 Task: Add Dietz & Watson Homestyle Turkey Breast to the cart.
Action: Mouse moved to (20, 103)
Screenshot: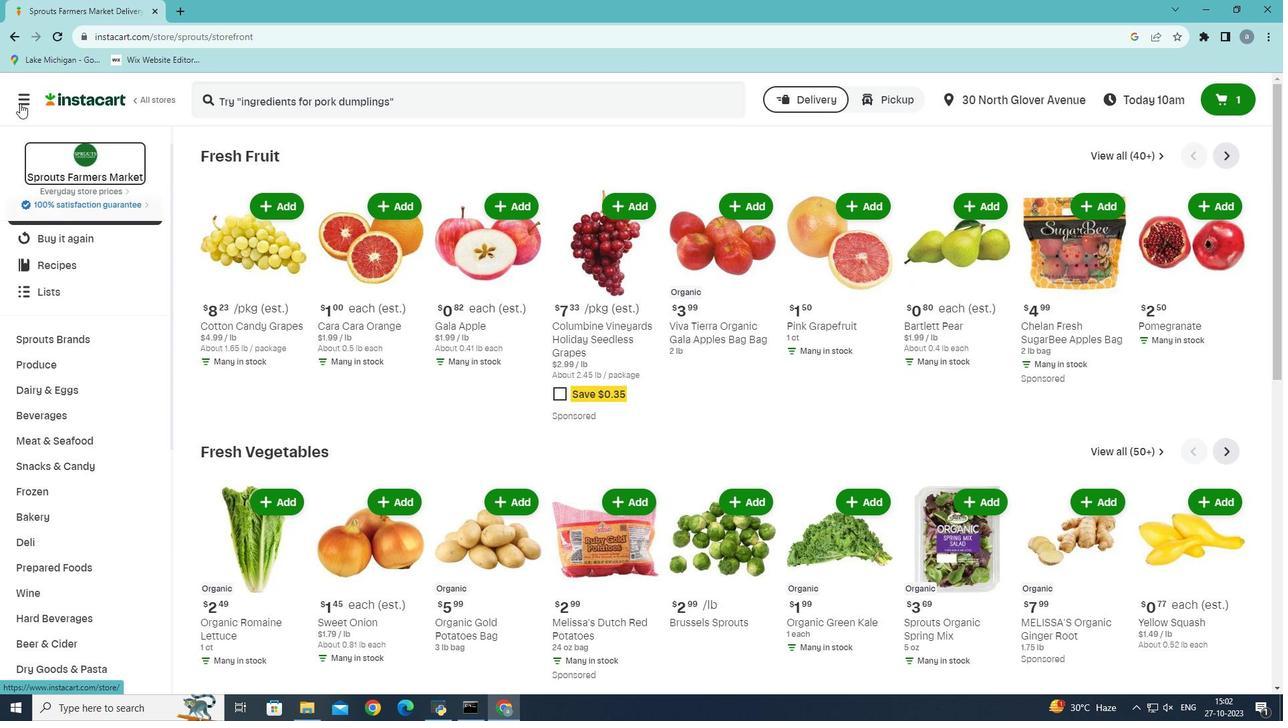 
Action: Mouse pressed left at (20, 103)
Screenshot: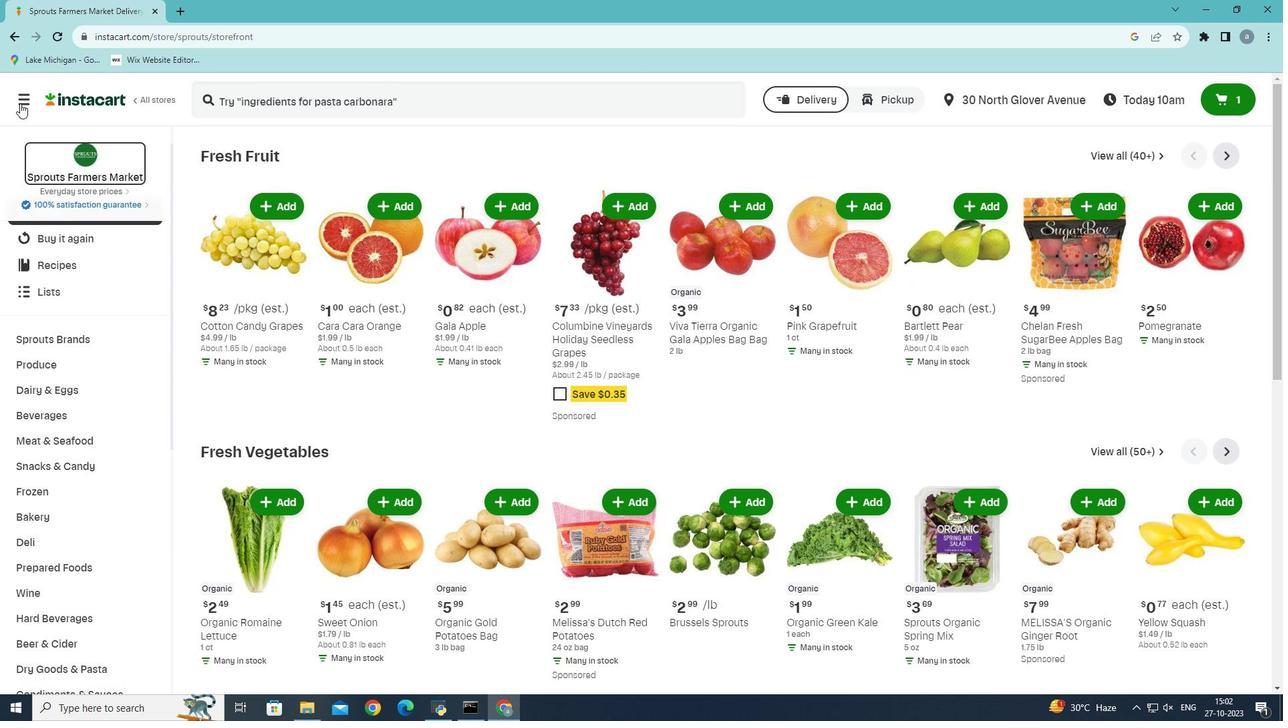 
Action: Mouse moved to (101, 387)
Screenshot: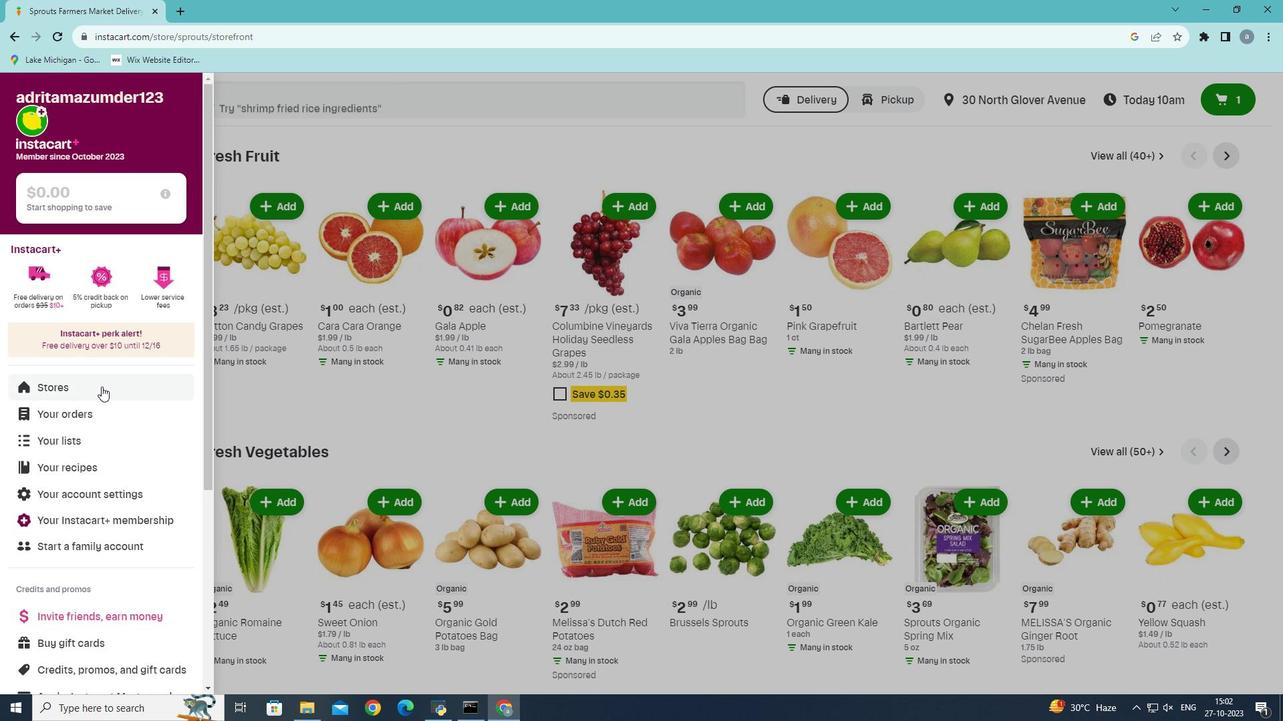 
Action: Mouse pressed left at (101, 387)
Screenshot: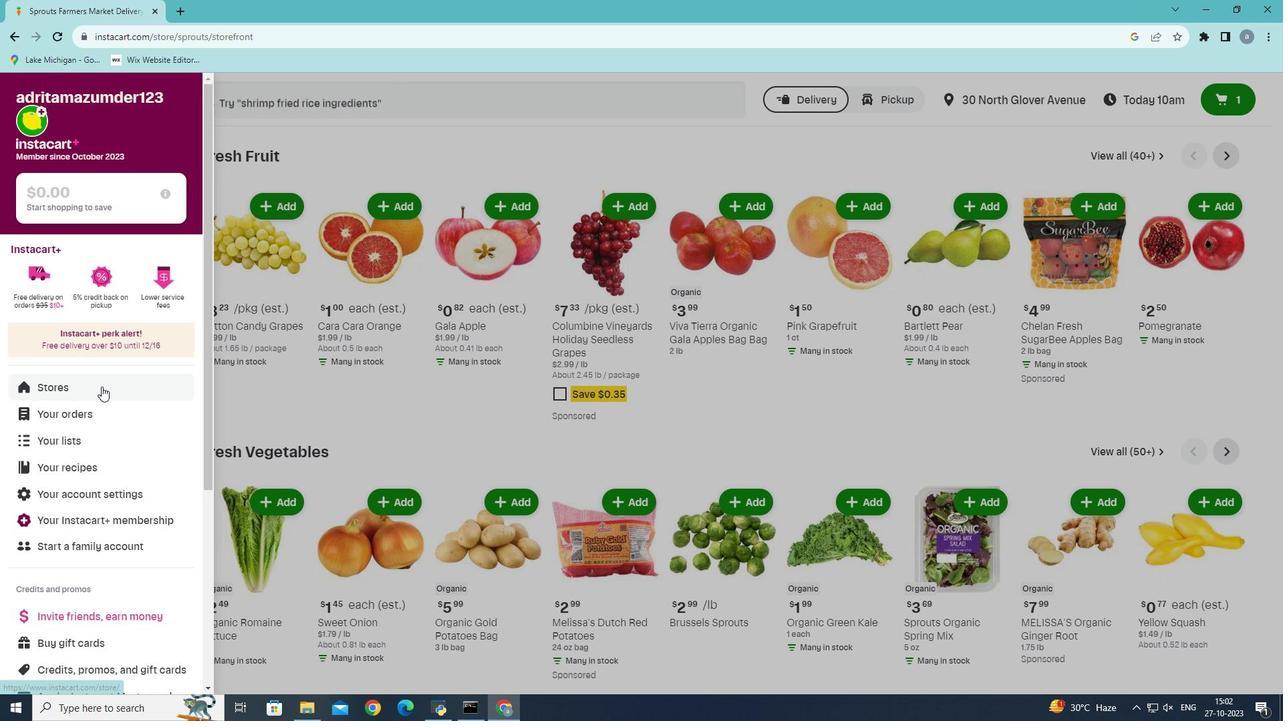 
Action: Mouse moved to (310, 151)
Screenshot: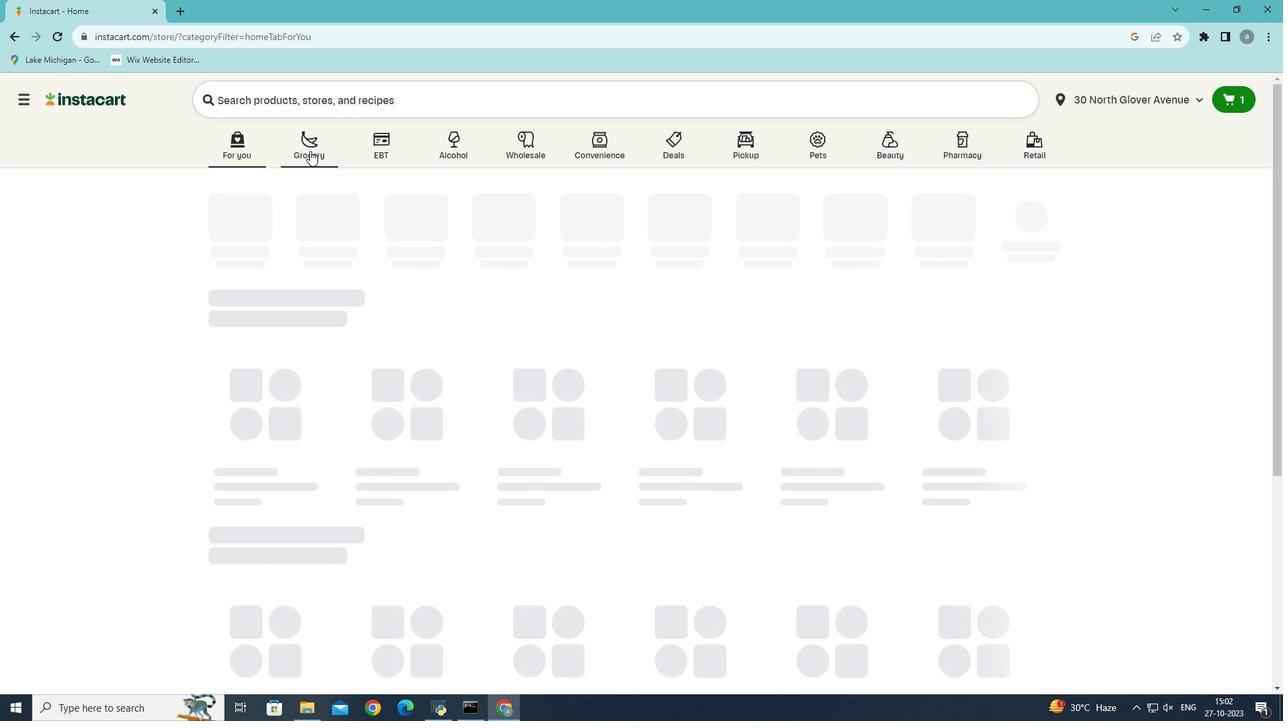 
Action: Mouse pressed left at (310, 151)
Screenshot: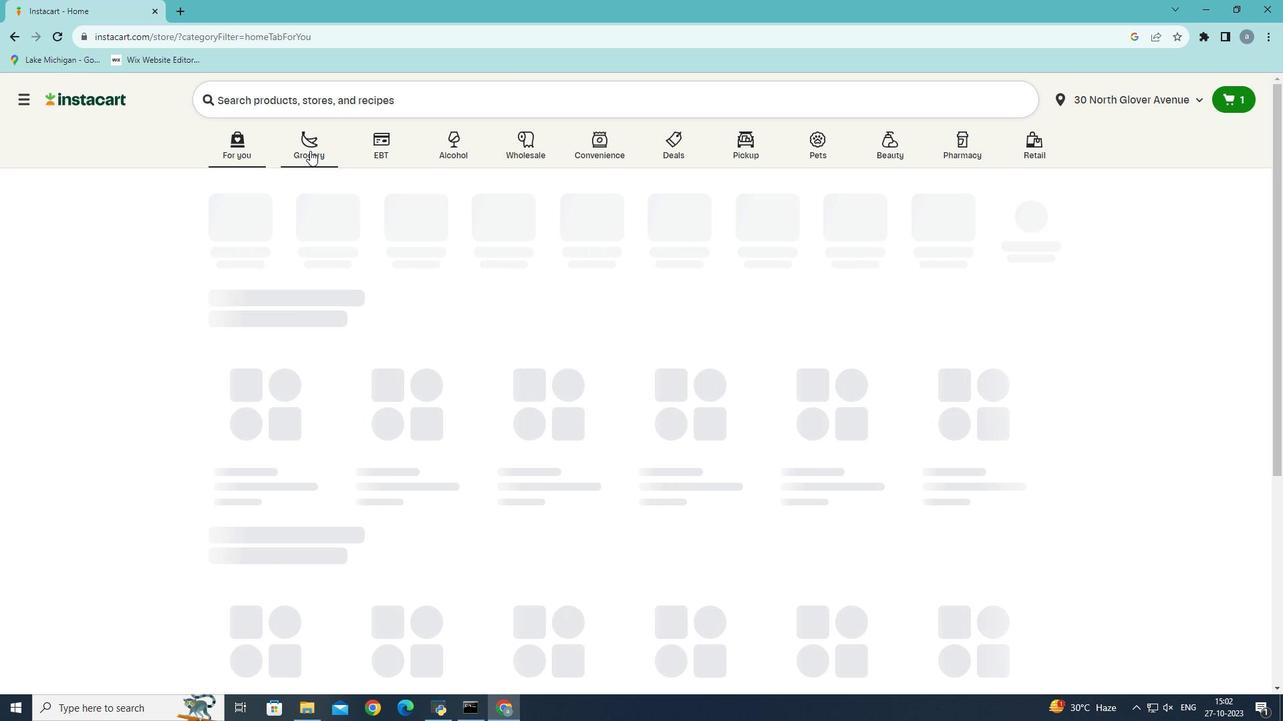 
Action: Mouse moved to (333, 401)
Screenshot: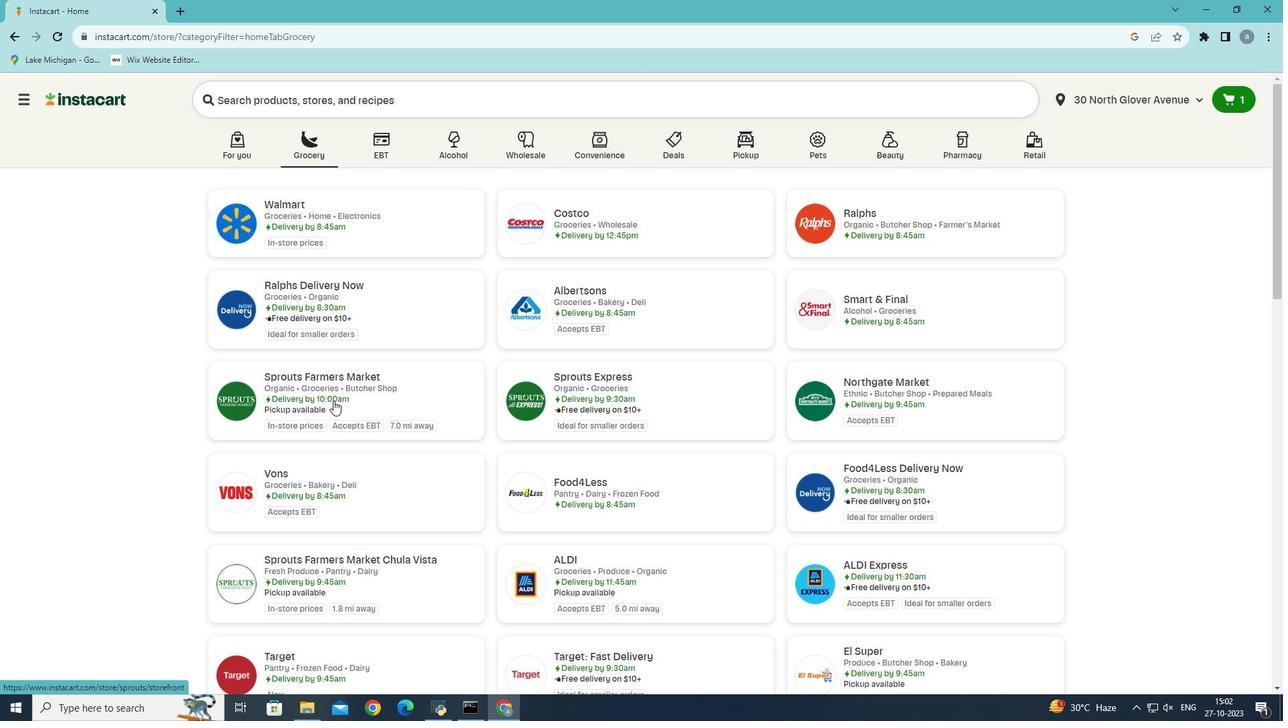 
Action: Mouse pressed left at (333, 401)
Screenshot: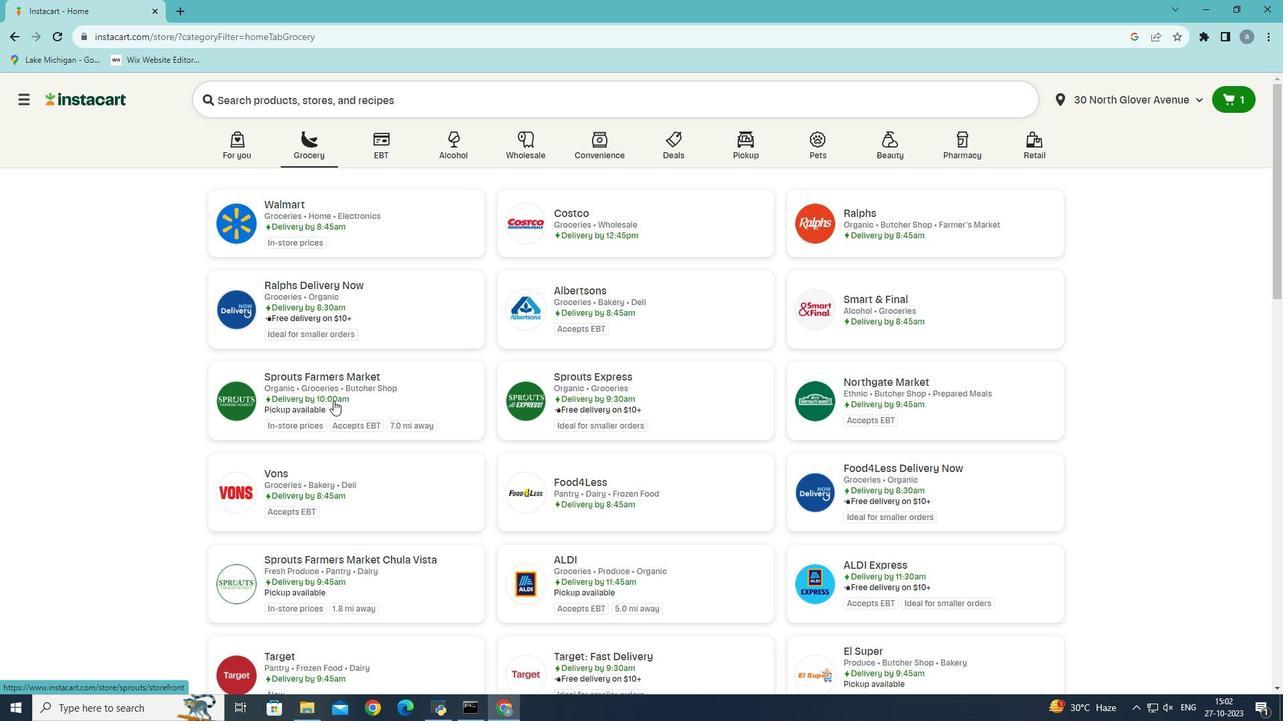 
Action: Mouse moved to (29, 505)
Screenshot: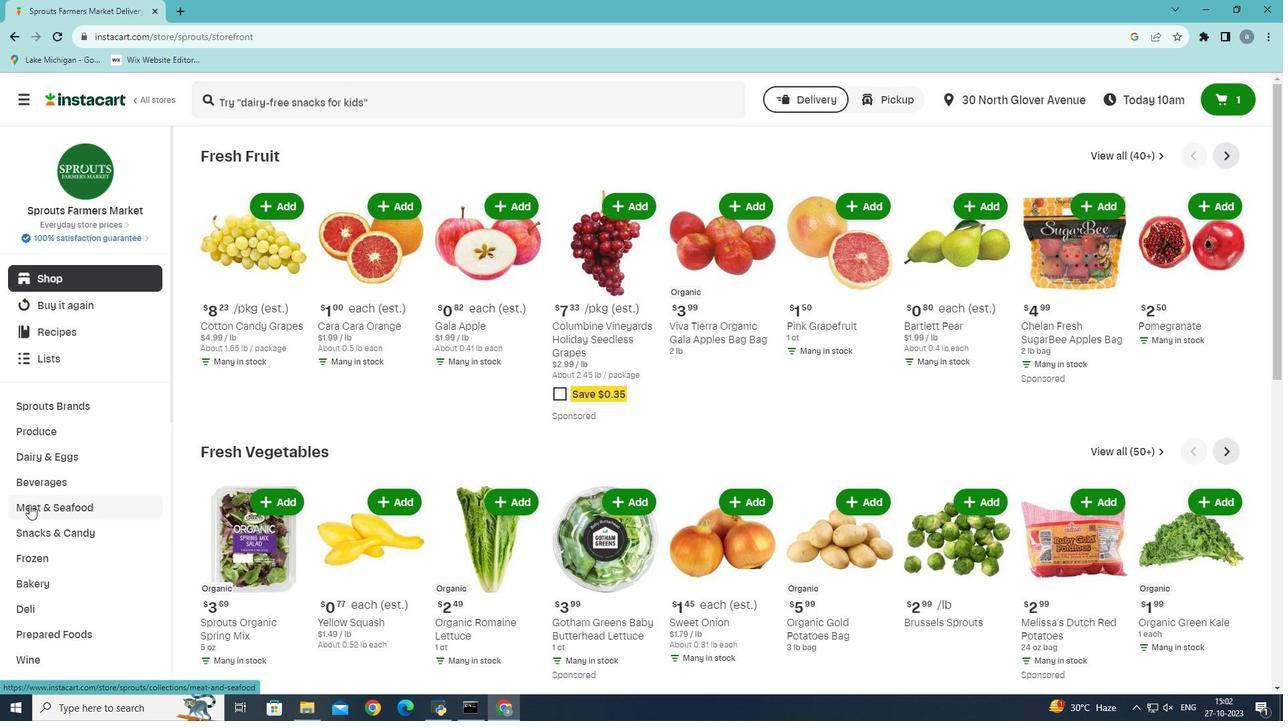 
Action: Mouse pressed left at (29, 505)
Screenshot: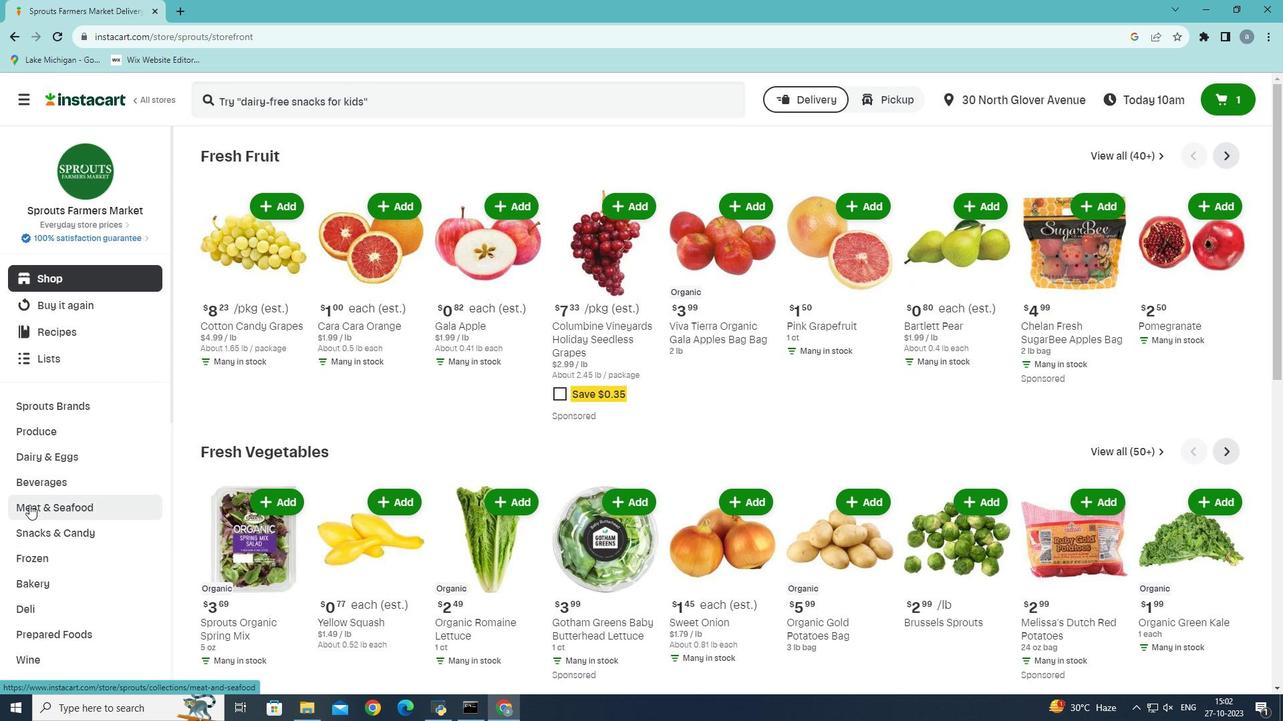 
Action: Mouse moved to (483, 191)
Screenshot: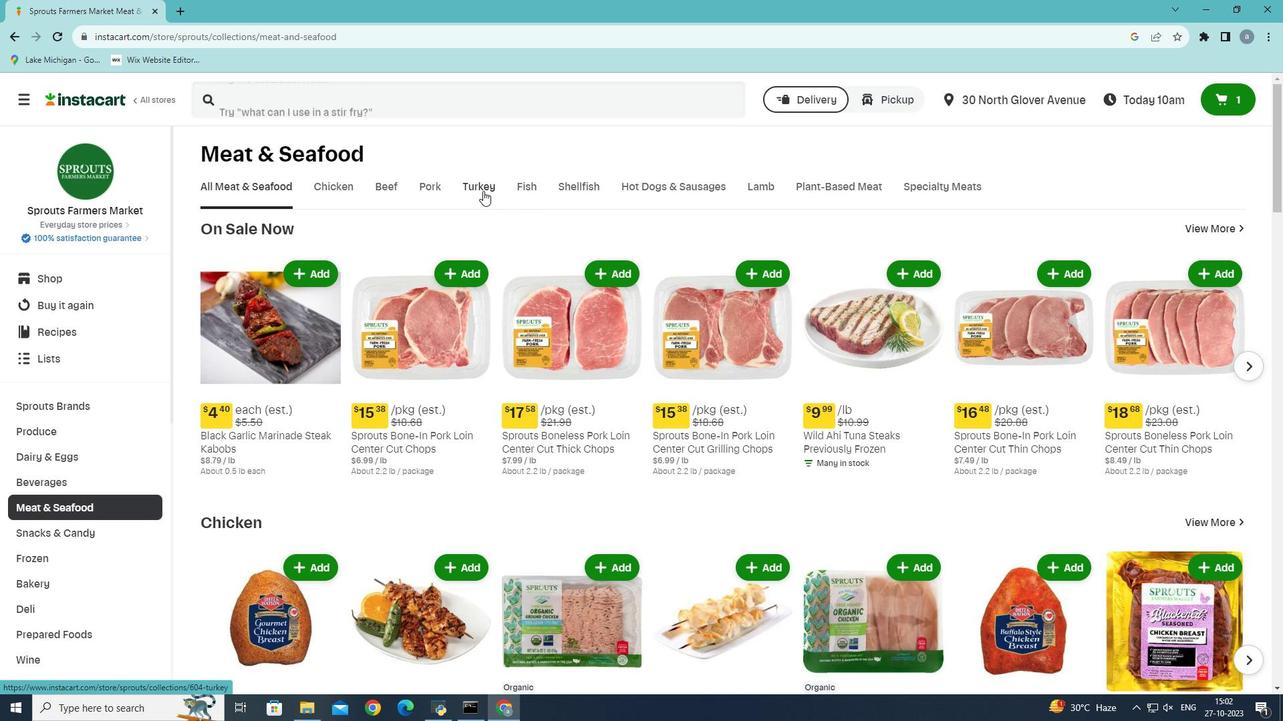 
Action: Mouse pressed left at (483, 191)
Screenshot: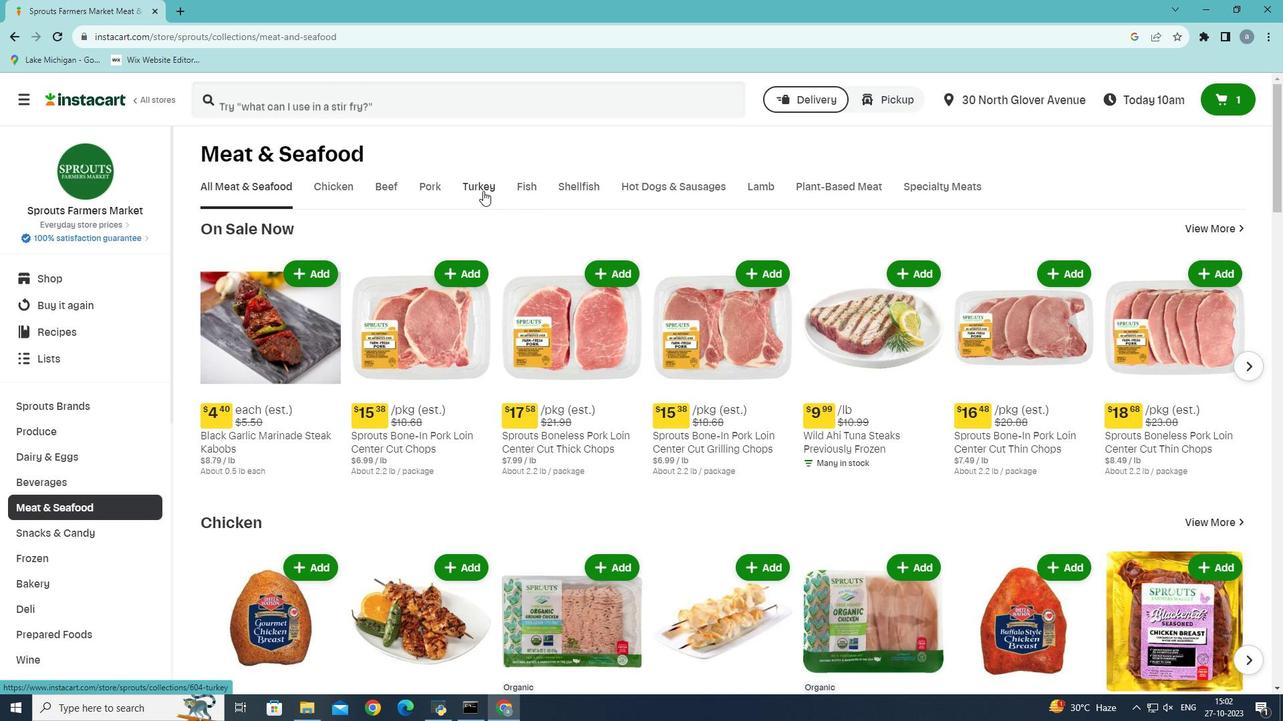 
Action: Mouse moved to (288, 101)
Screenshot: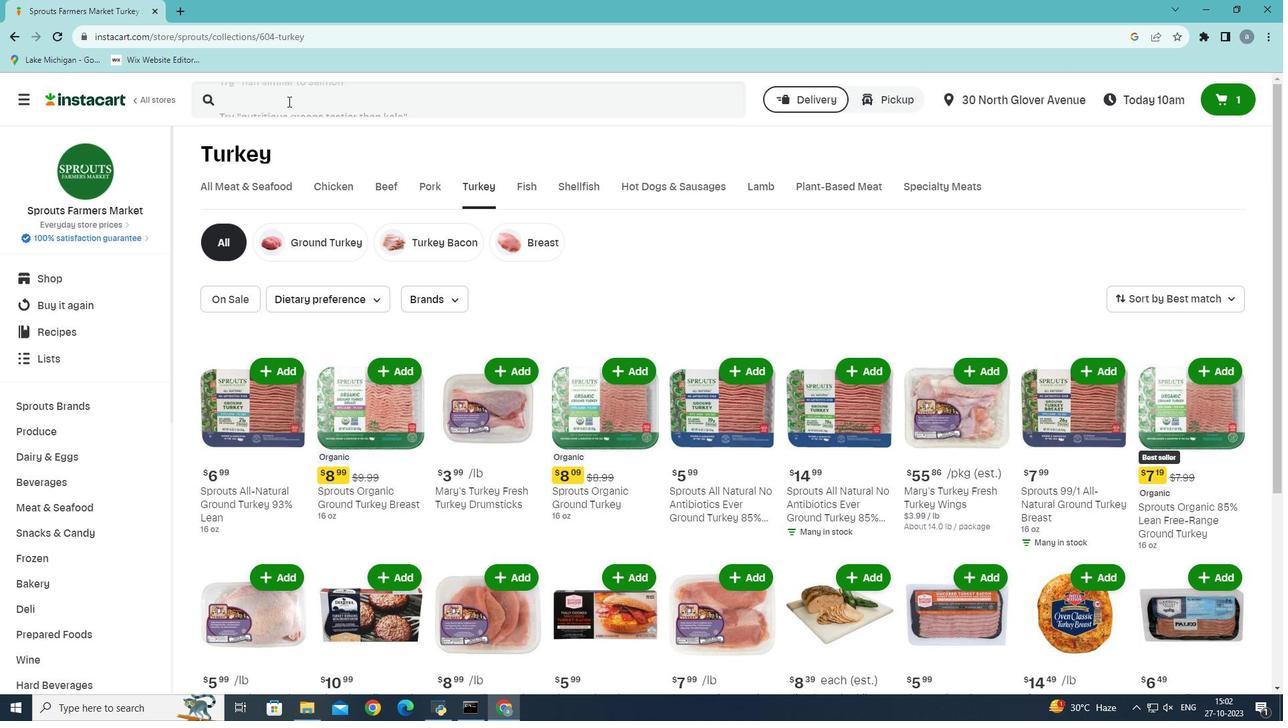 
Action: Mouse pressed left at (288, 101)
Screenshot: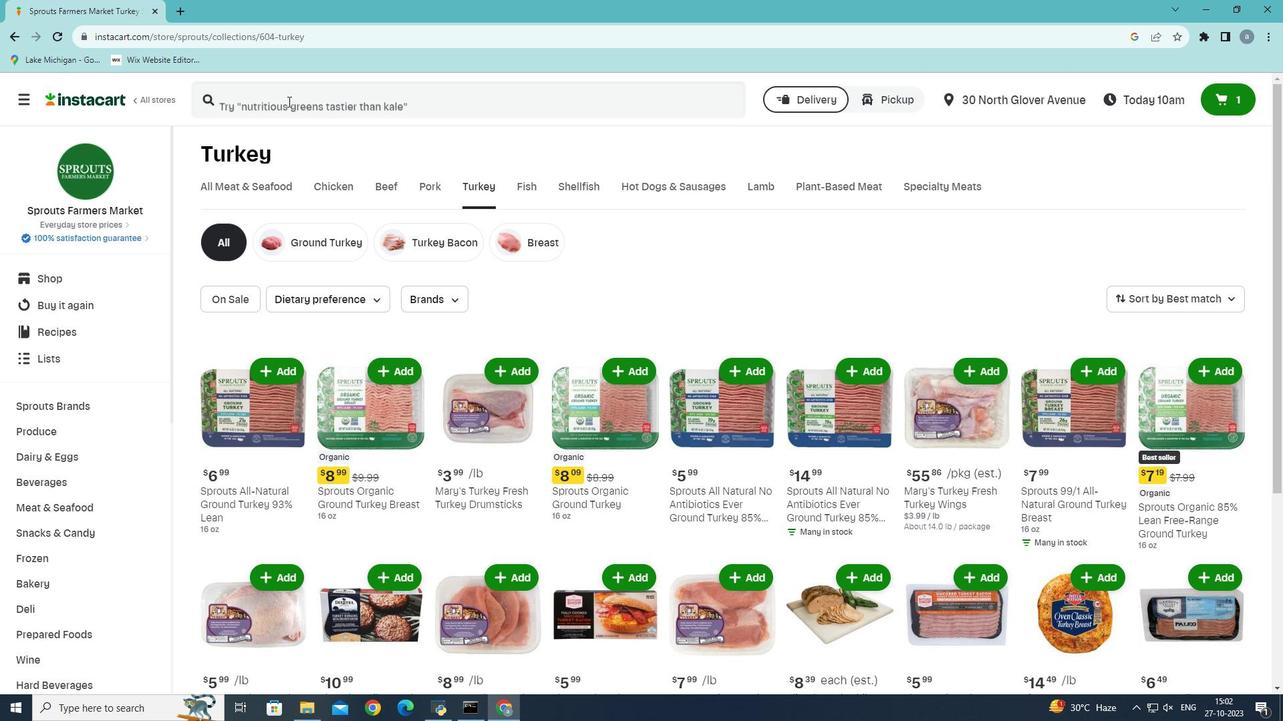 
Action: Key pressed <Key.shift><Key.shift><Key.shift><Key.shift><Key.shift><Key.shift><Key.shift><Key.shift><Key.shift><Key.shift>Dietz<Key.space><Key.shift><Key.shift><Key.shift><Key.shift><Key.shift><Key.shift><Key.shift><Key.shift><Key.shift><Key.shift><Key.shift><Key.shift><Key.shift><Key.shift><Key.shift><Key.shift><Key.shift><Key.shift><Key.shift><Key.shift><Key.shift>&<Key.space><Key.shift>Watson<Key.space>homestyle<Key.space>turkey<Key.space>breast<Key.enter>
Screenshot: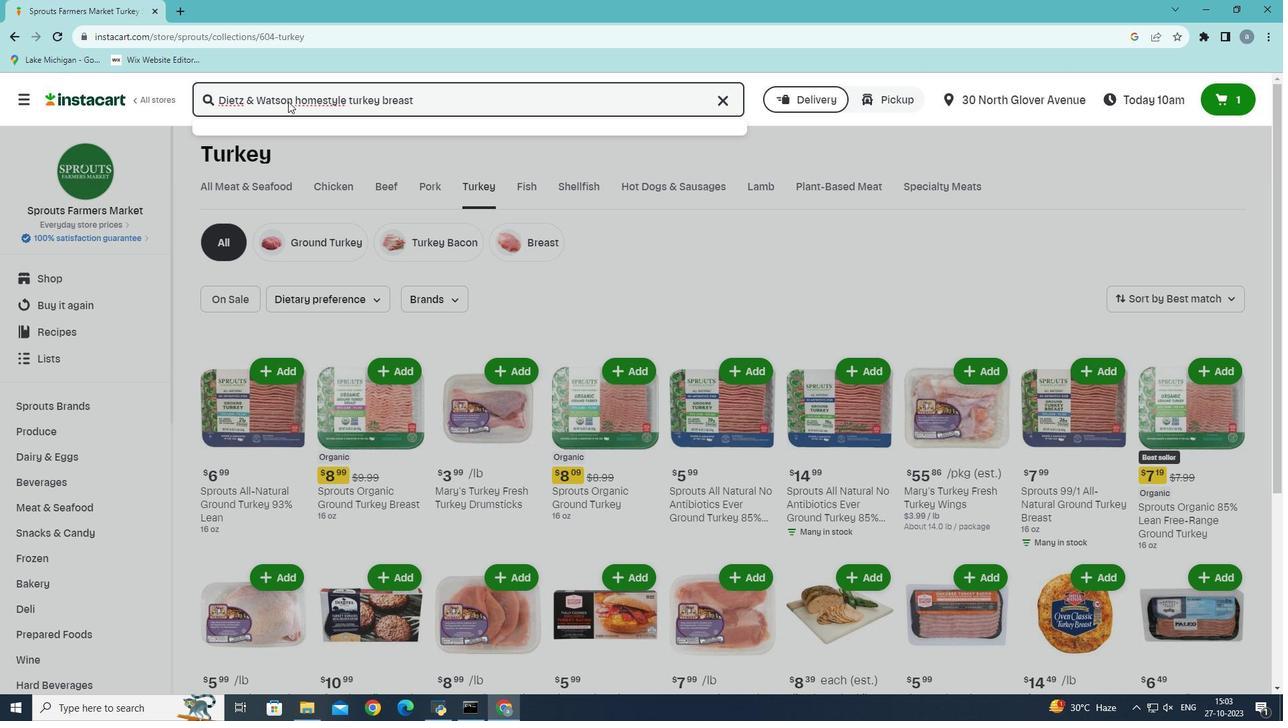 
Action: Mouse moved to (787, 226)
Screenshot: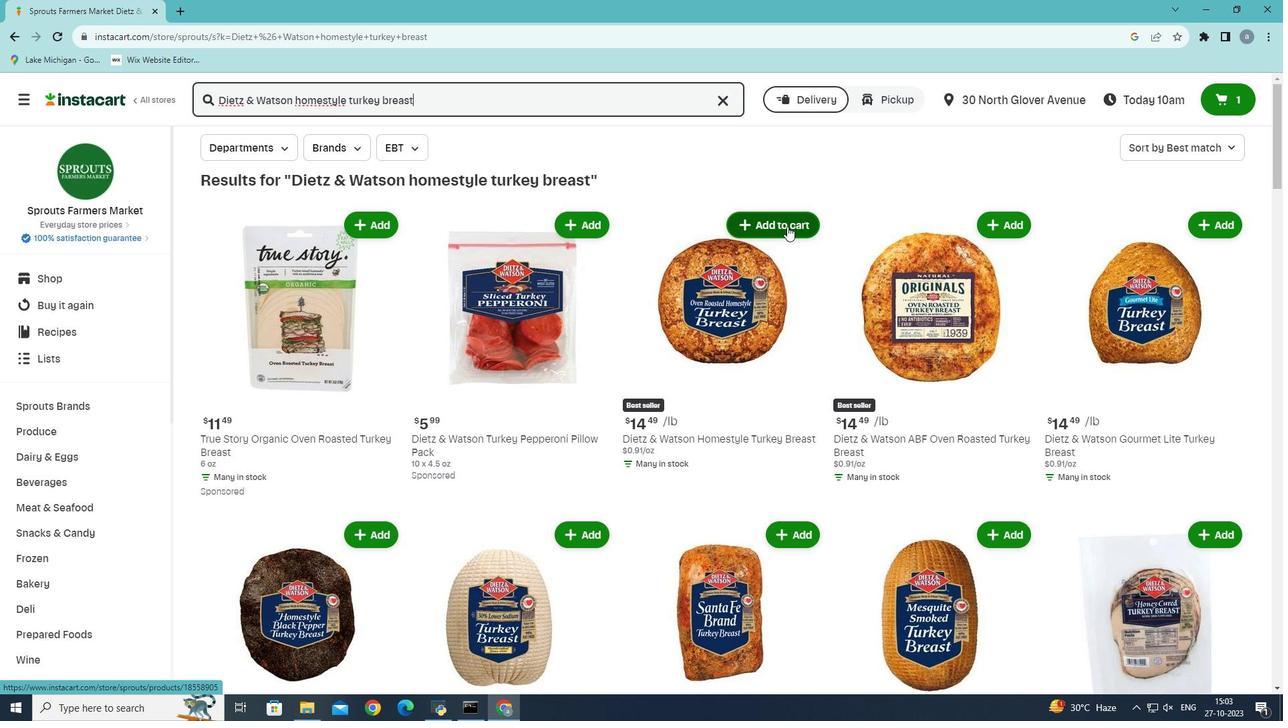 
Action: Mouse pressed left at (787, 226)
Screenshot: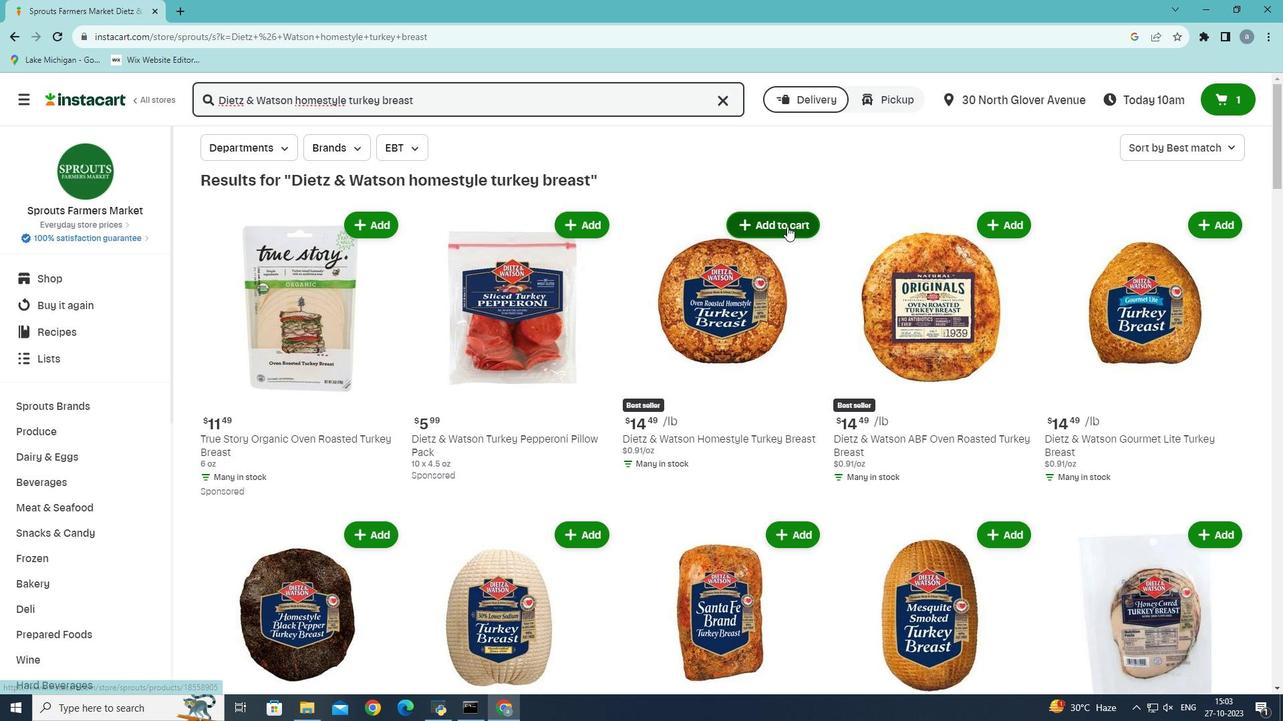 
Action: Mouse moved to (769, 248)
Screenshot: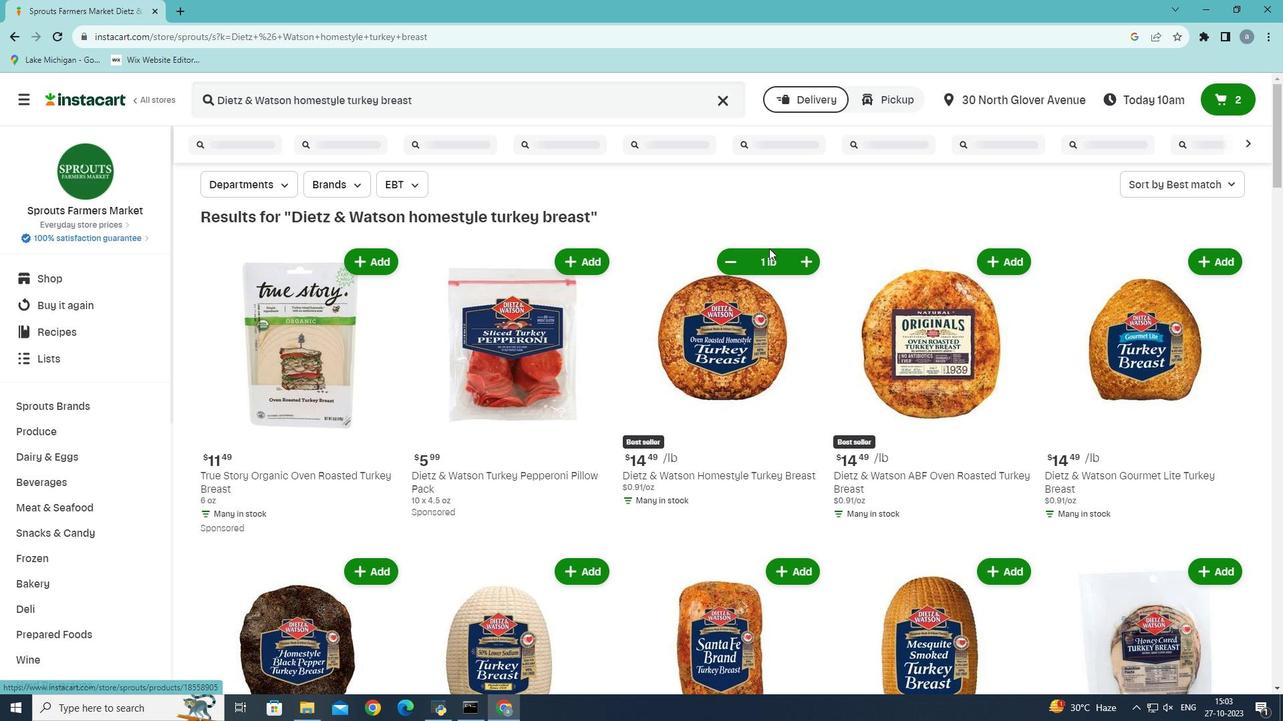 
